 Task: Set the FEC code rate for Cable and satellite reception parameters to 9/10.
Action: Mouse moved to (125, 13)
Screenshot: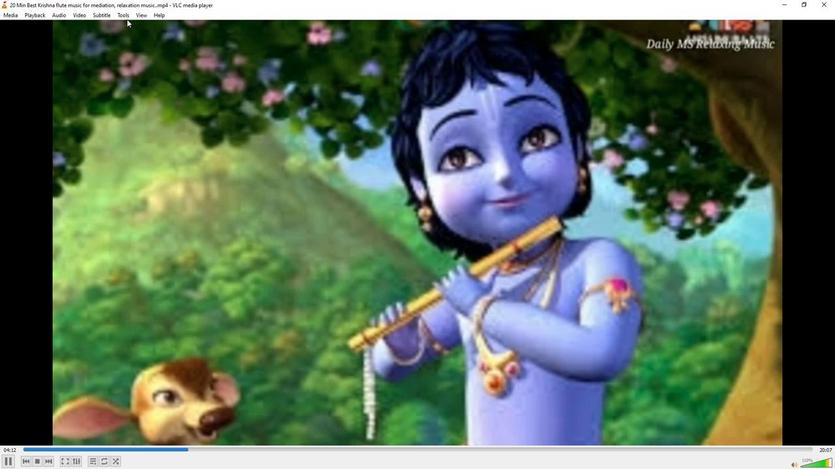 
Action: Mouse pressed left at (125, 13)
Screenshot: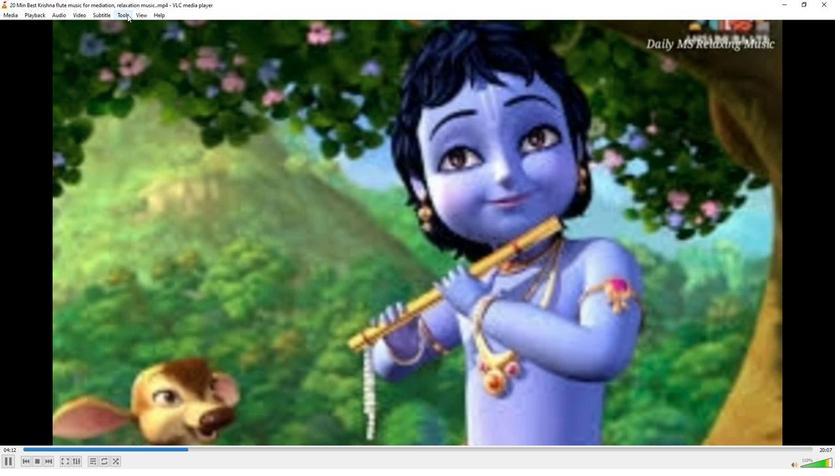 
Action: Mouse moved to (140, 116)
Screenshot: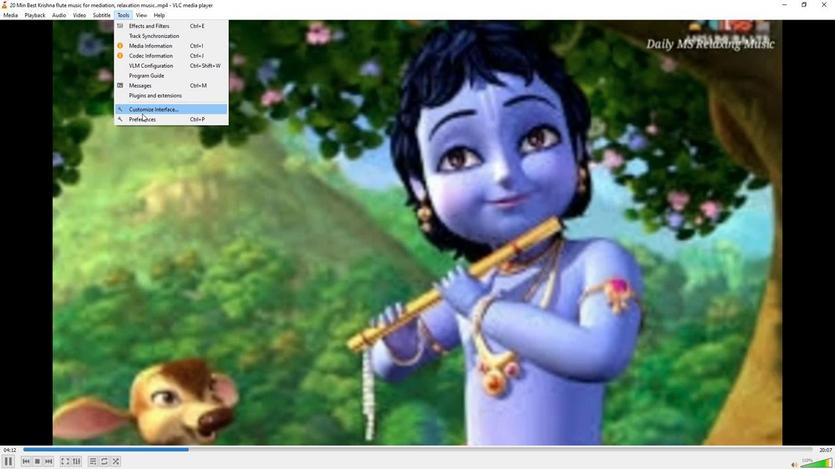 
Action: Mouse pressed left at (140, 116)
Screenshot: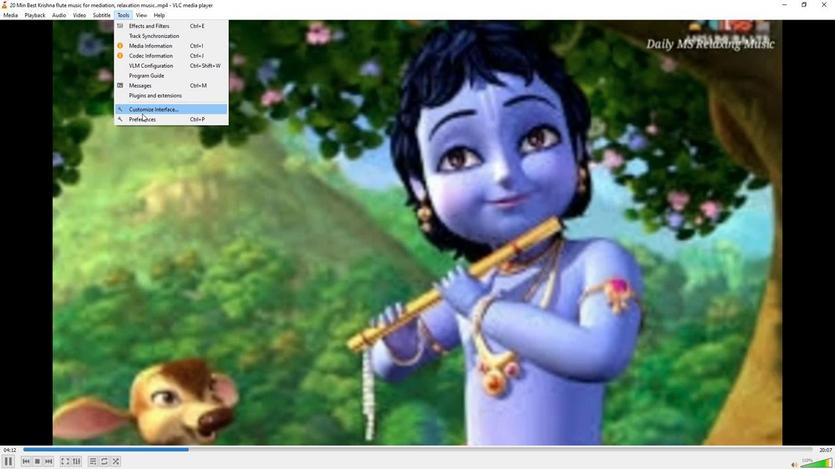 
Action: Mouse moved to (274, 392)
Screenshot: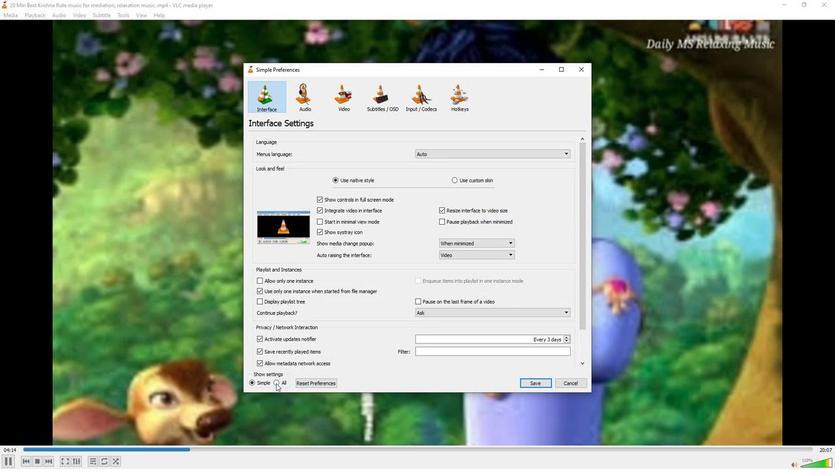
Action: Mouse pressed left at (274, 392)
Screenshot: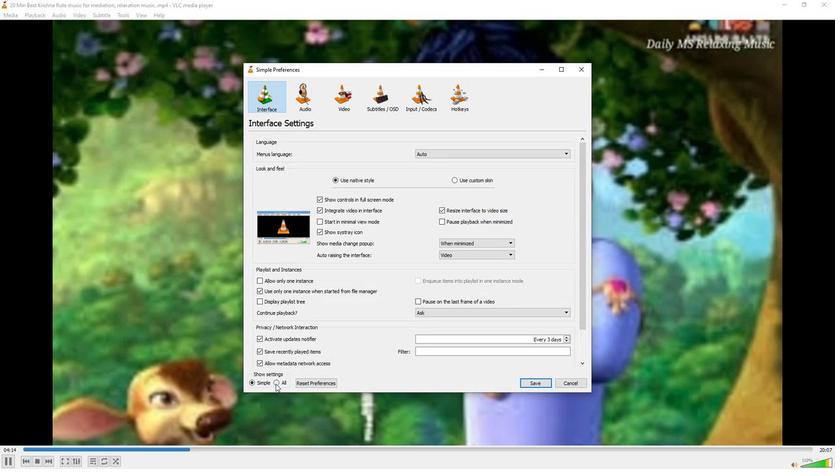 
Action: Mouse moved to (261, 236)
Screenshot: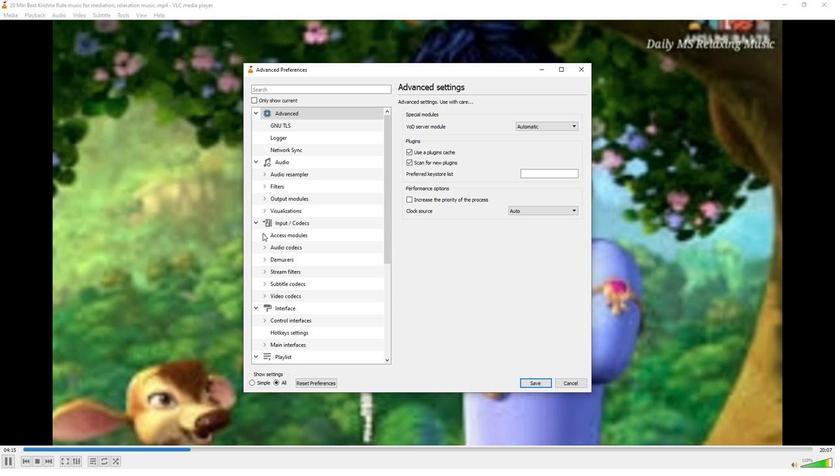 
Action: Mouse pressed left at (261, 236)
Screenshot: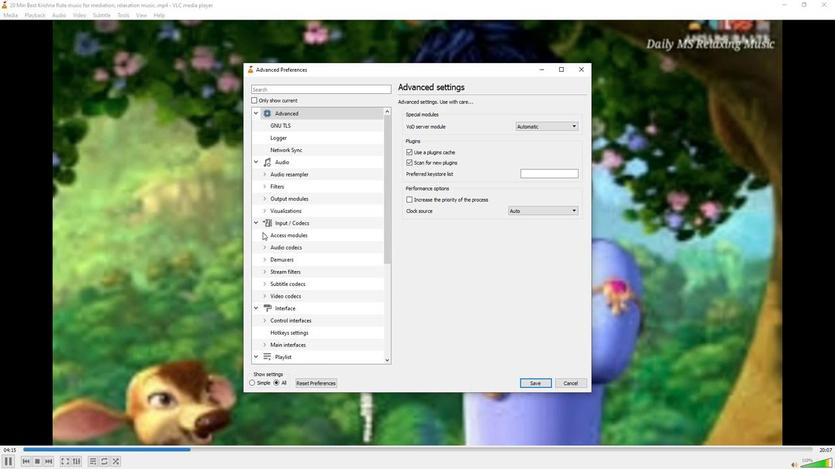 
Action: Mouse moved to (284, 313)
Screenshot: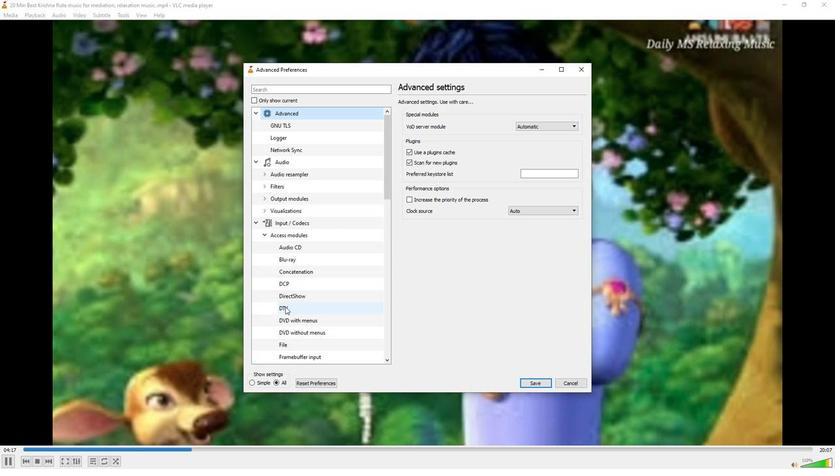
Action: Mouse pressed left at (284, 313)
Screenshot: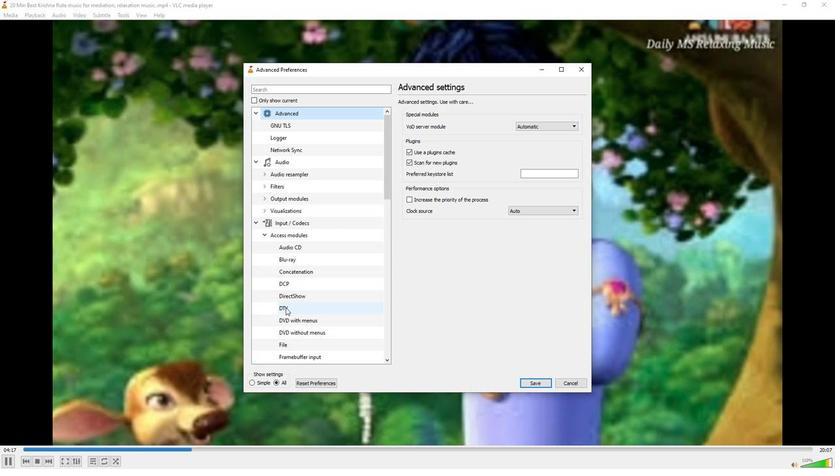 
Action: Mouse moved to (461, 311)
Screenshot: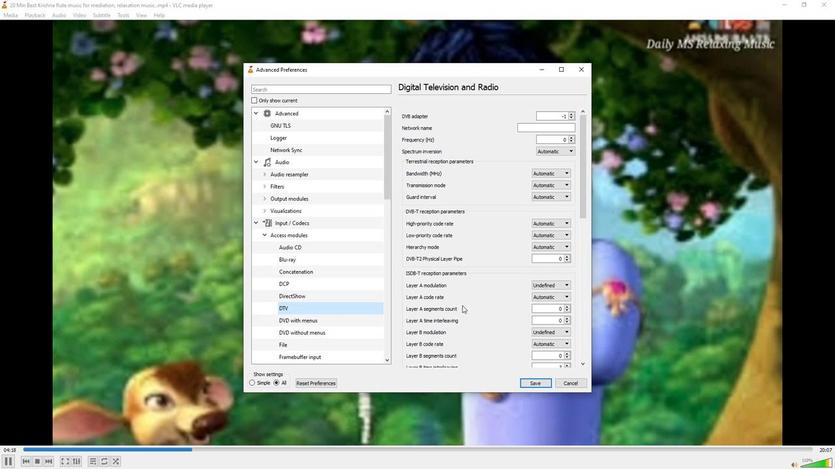 
Action: Mouse scrolled (461, 311) with delta (0, 0)
Screenshot: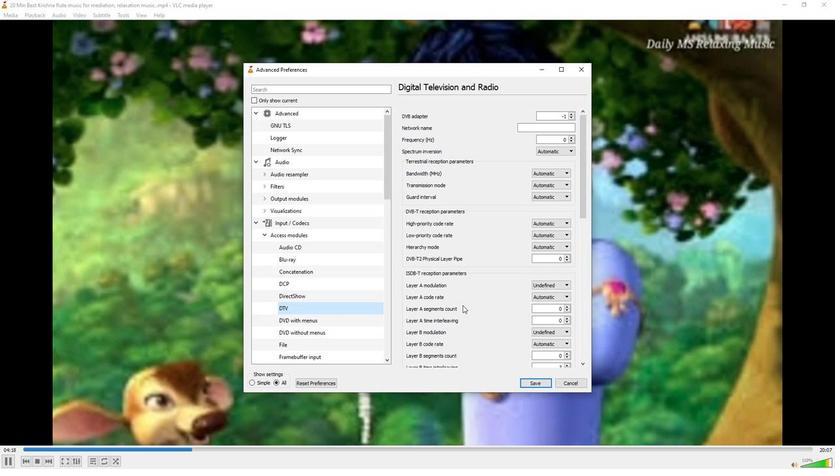 
Action: Mouse scrolled (461, 311) with delta (0, 0)
Screenshot: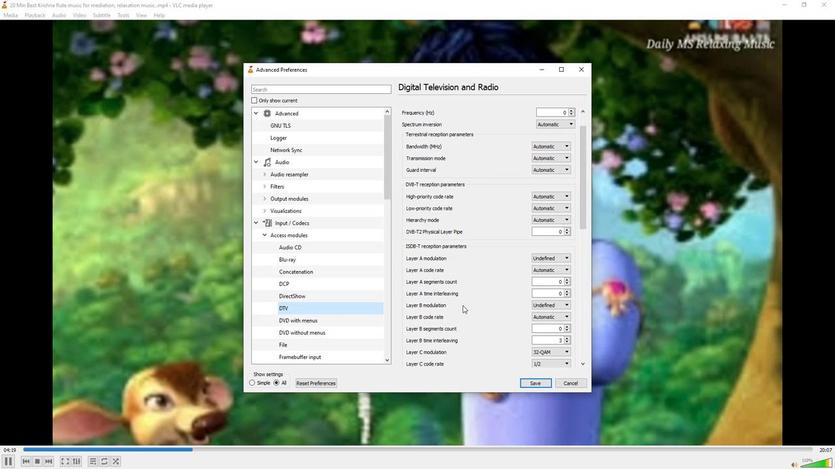 
Action: Mouse scrolled (461, 311) with delta (0, 0)
Screenshot: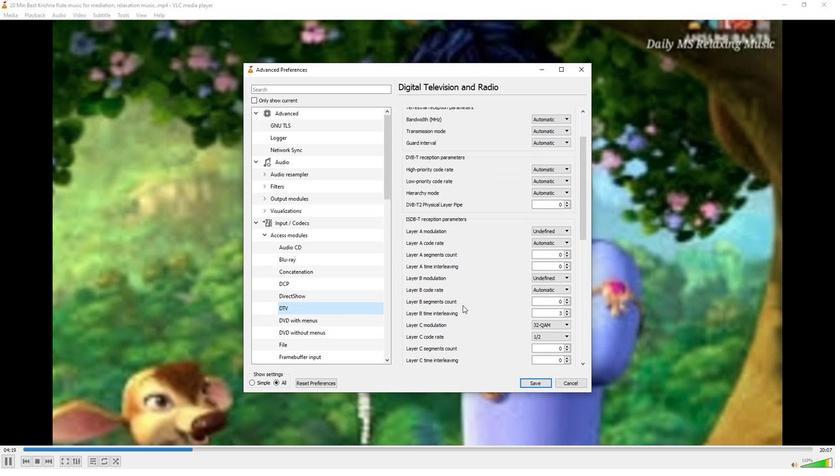 
Action: Mouse scrolled (461, 311) with delta (0, 0)
Screenshot: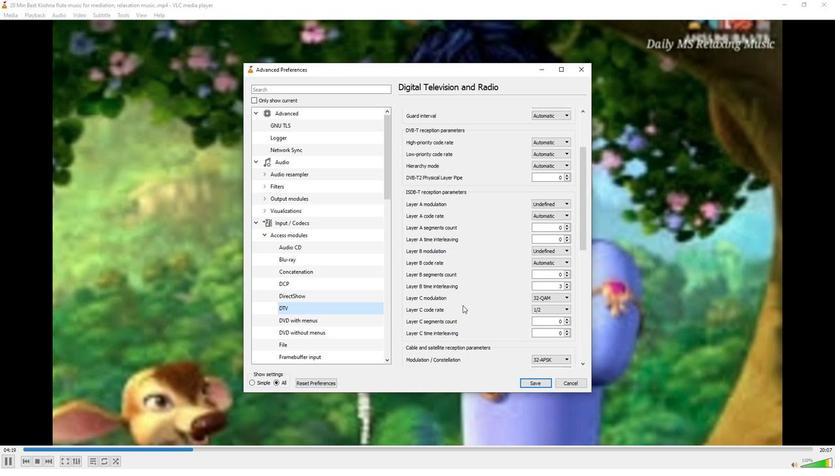 
Action: Mouse scrolled (461, 311) with delta (0, 0)
Screenshot: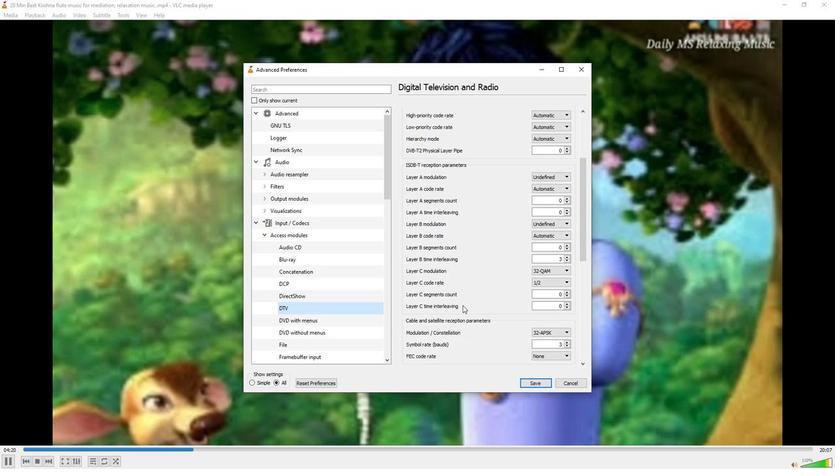 
Action: Mouse moved to (553, 337)
Screenshot: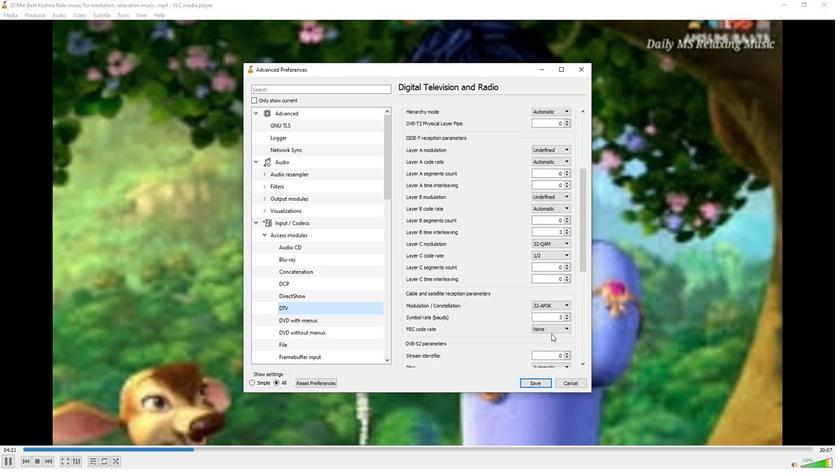 
Action: Mouse pressed left at (553, 337)
Screenshot: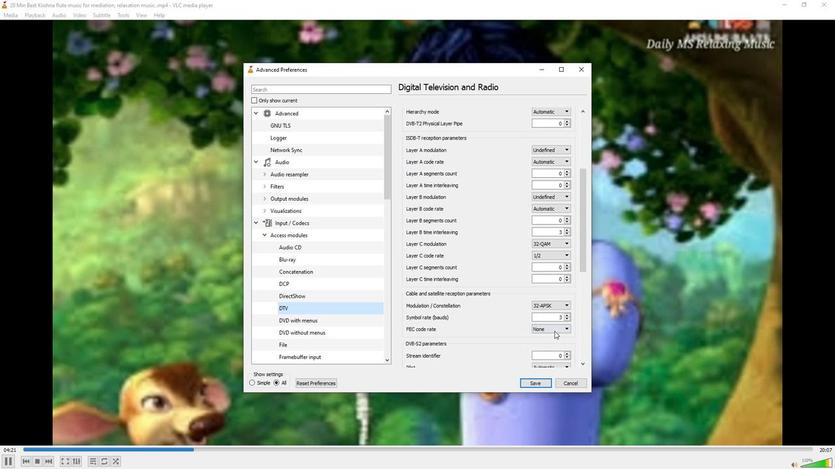 
Action: Mouse moved to (566, 352)
Screenshot: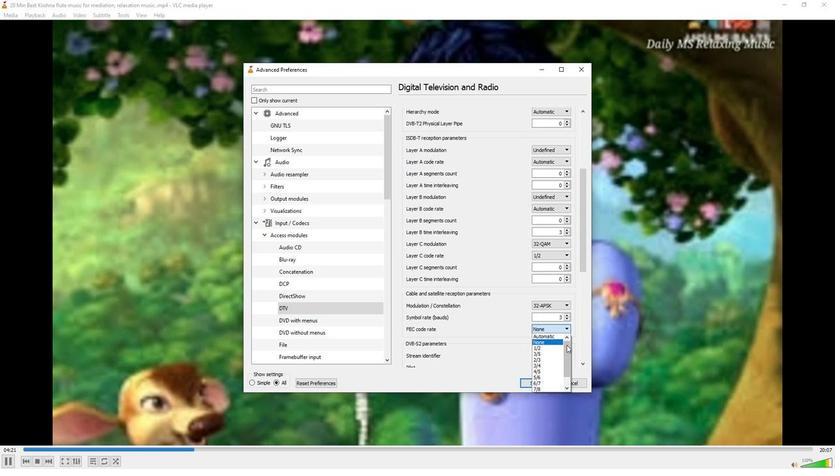
Action: Mouse pressed left at (566, 352)
Screenshot: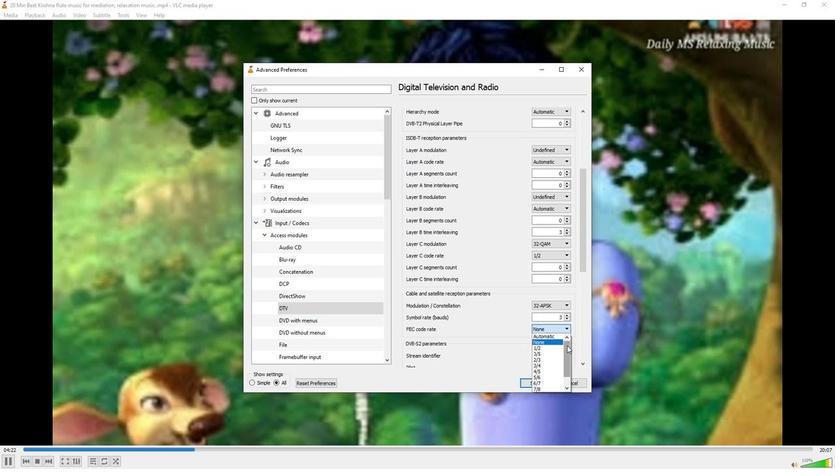 
Action: Mouse moved to (553, 395)
Screenshot: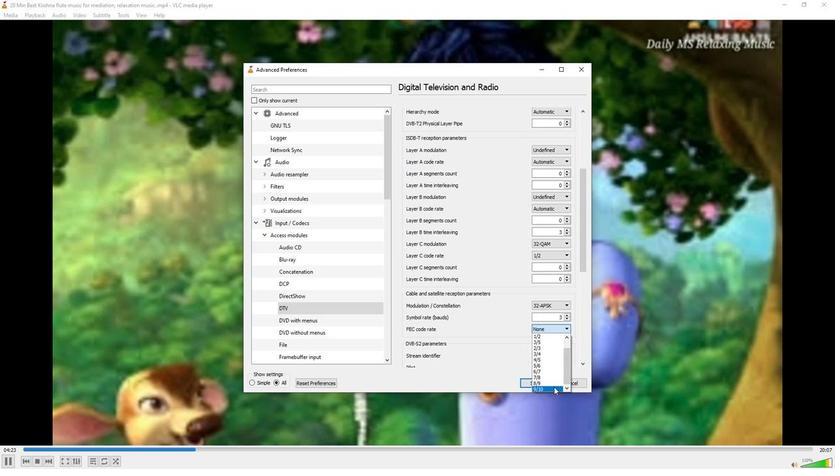
Action: Mouse pressed left at (553, 395)
Screenshot: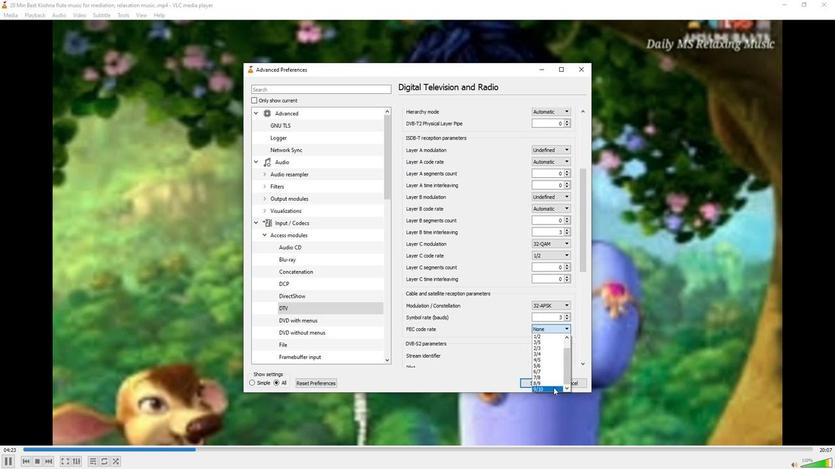 
Action: Mouse moved to (474, 341)
Screenshot: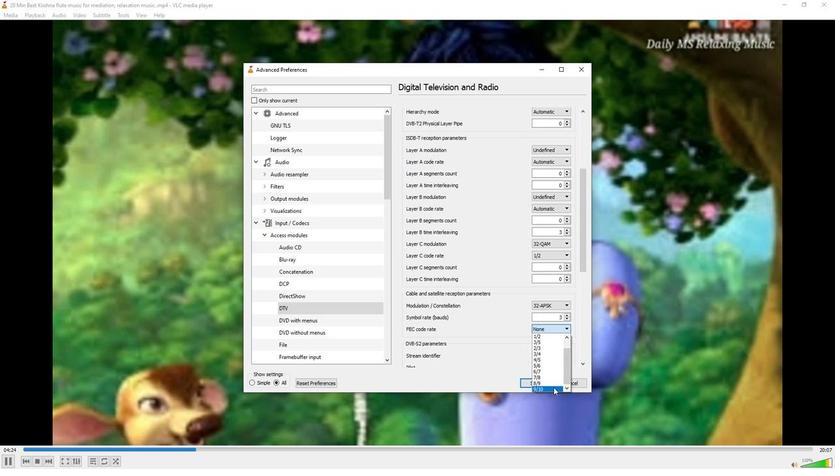 
